 Task: Add Liquid I.V. Hydration Multiplier, Passion Fruit to the cart.
Action: Mouse pressed left at (18, 89)
Screenshot: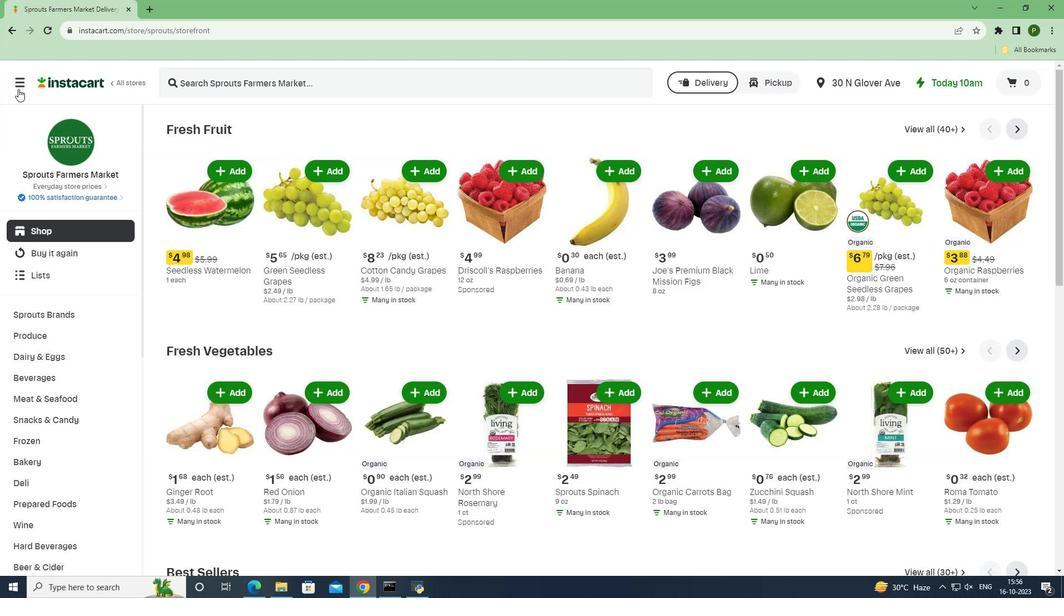 
Action: Mouse moved to (47, 293)
Screenshot: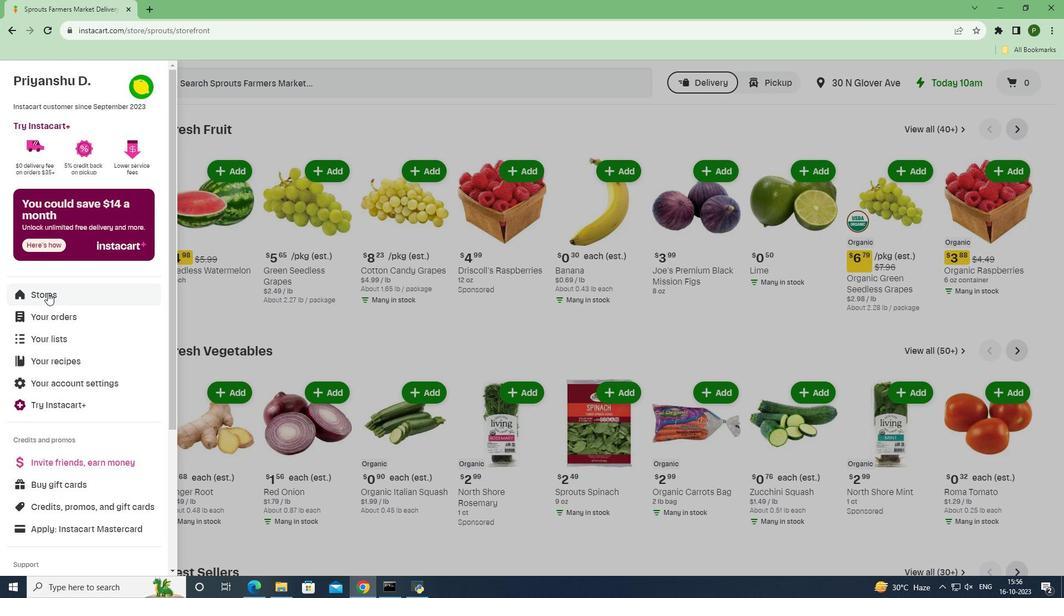 
Action: Mouse pressed left at (47, 293)
Screenshot: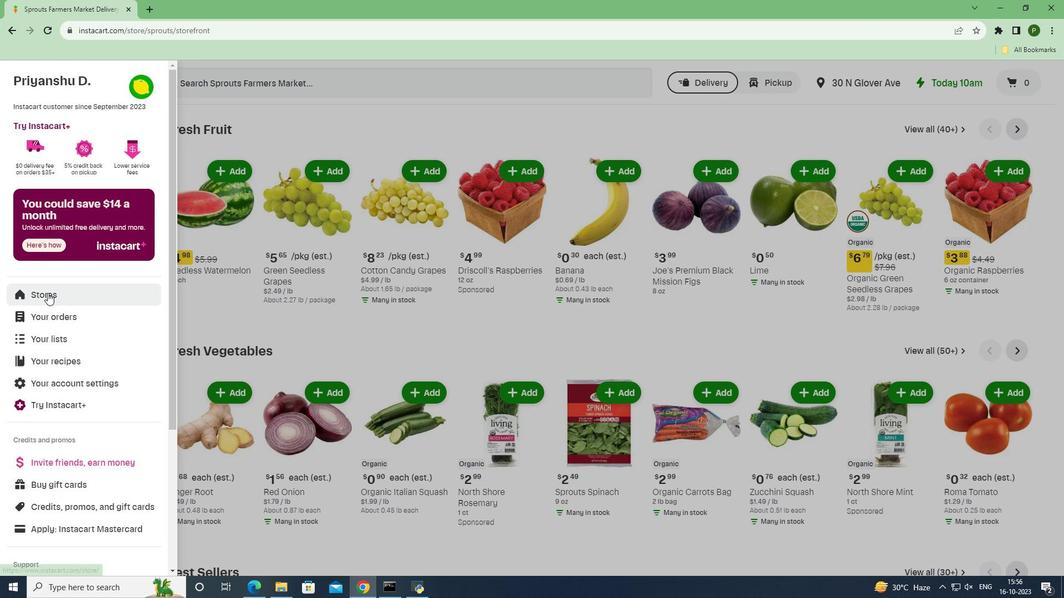 
Action: Mouse moved to (255, 127)
Screenshot: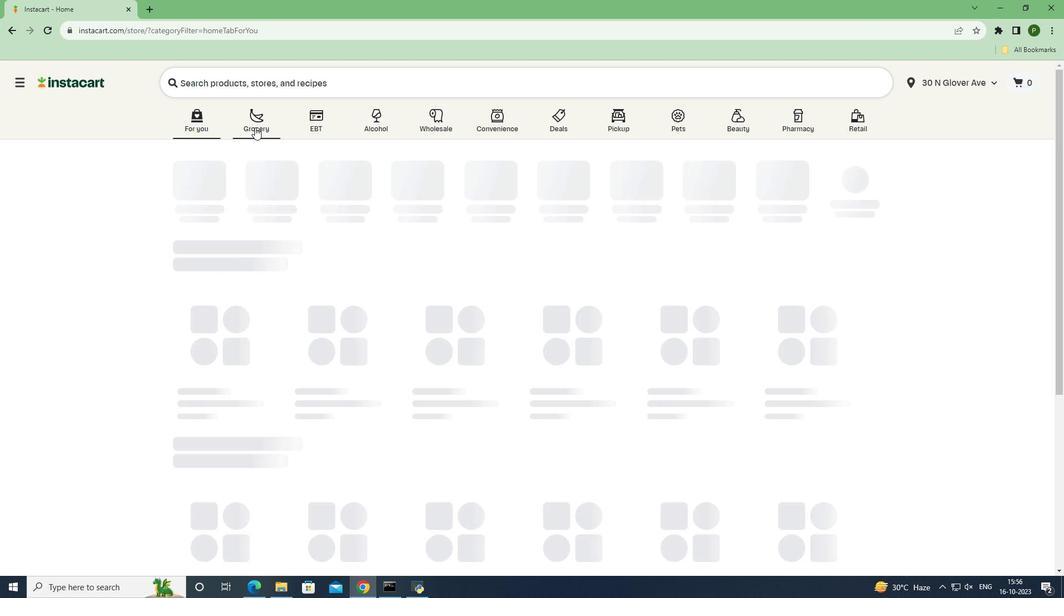 
Action: Mouse pressed left at (255, 127)
Screenshot: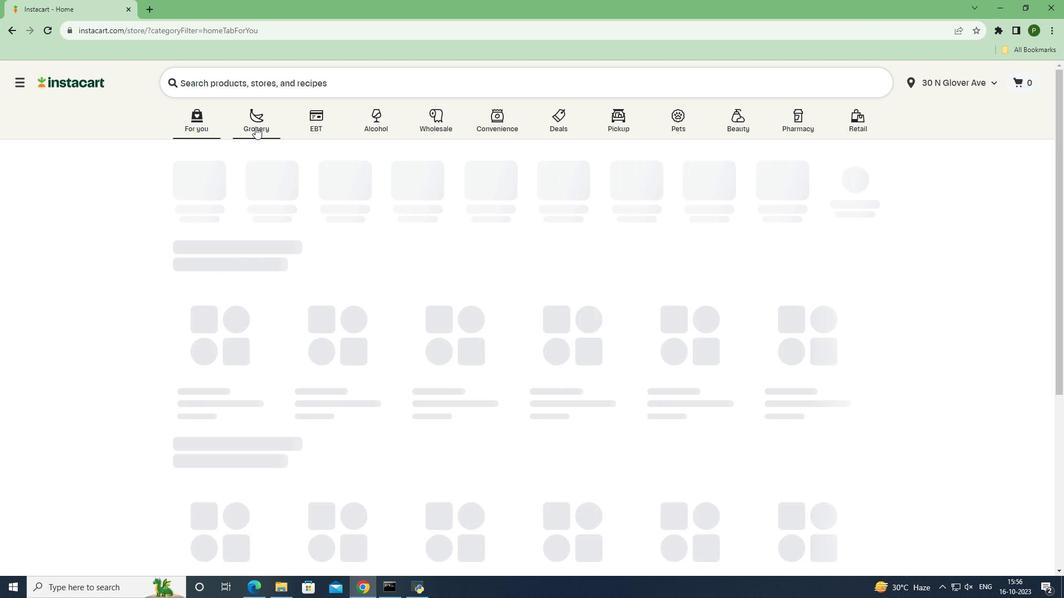 
Action: Mouse moved to (673, 248)
Screenshot: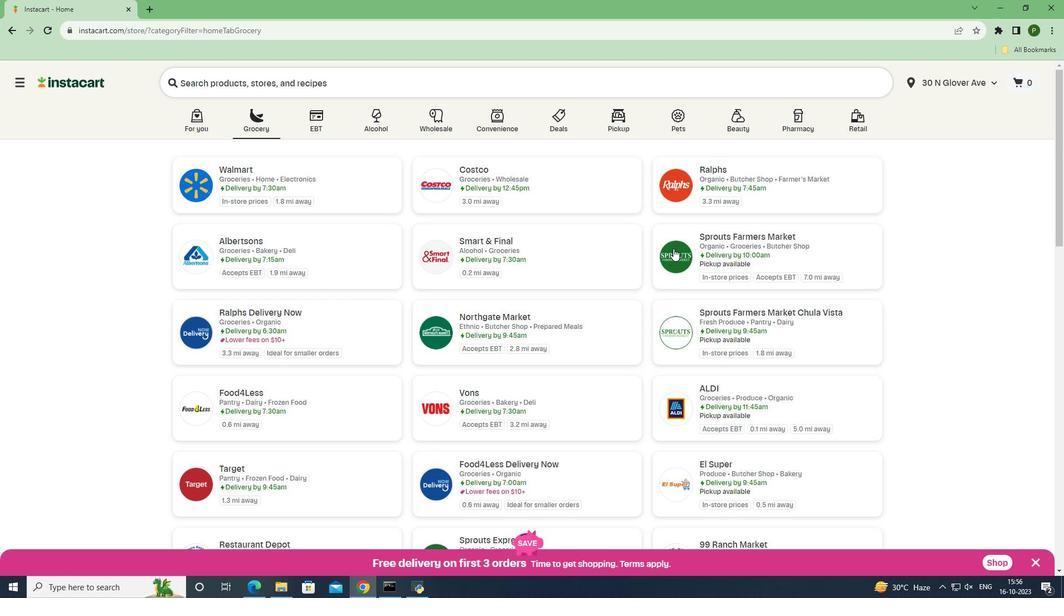 
Action: Mouse pressed left at (673, 248)
Screenshot: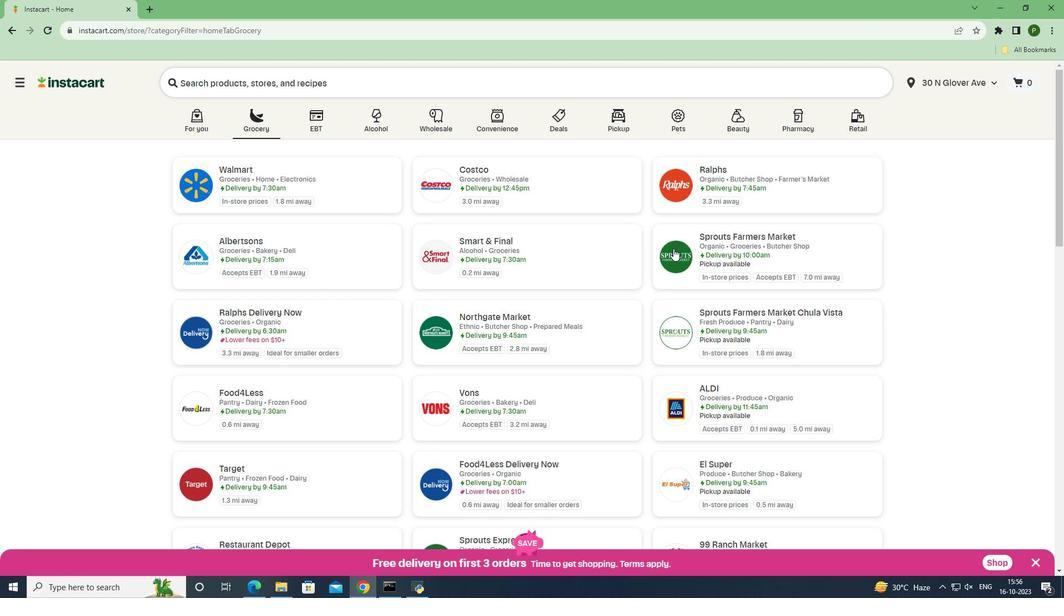 
Action: Mouse moved to (69, 376)
Screenshot: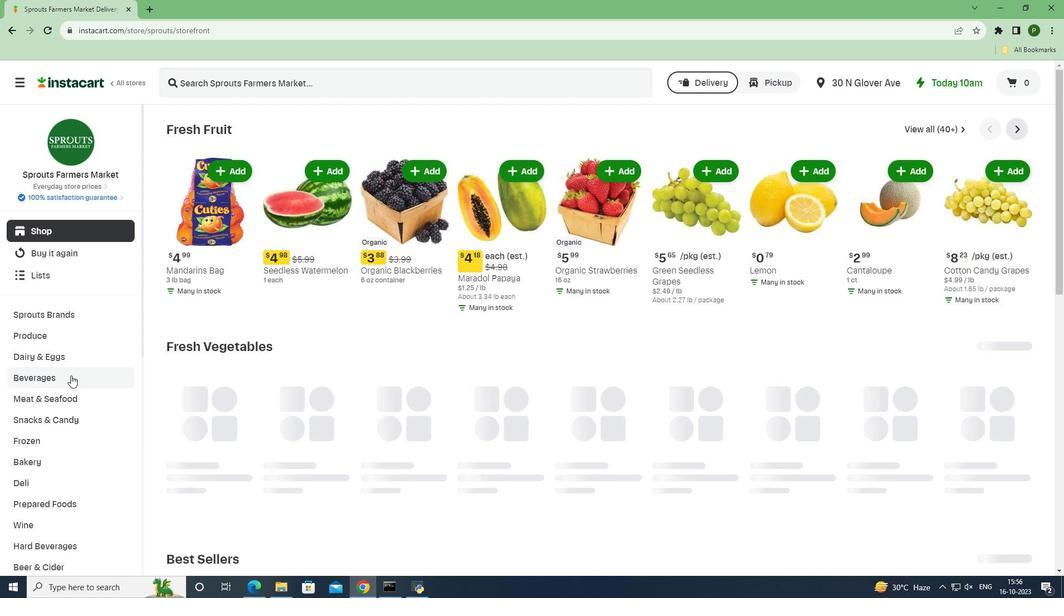 
Action: Mouse pressed left at (69, 376)
Screenshot: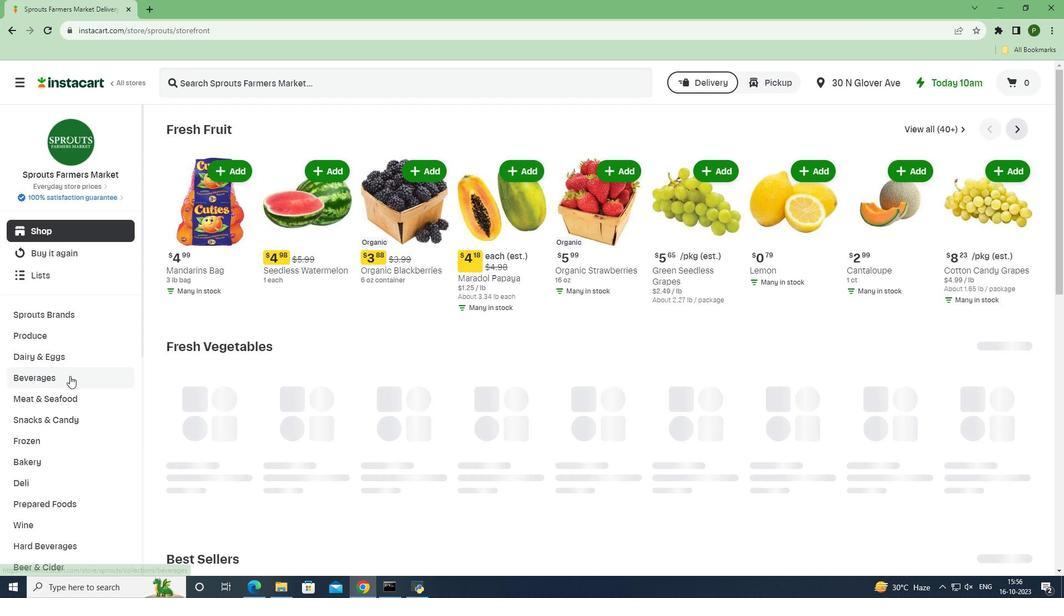 
Action: Mouse moved to (996, 154)
Screenshot: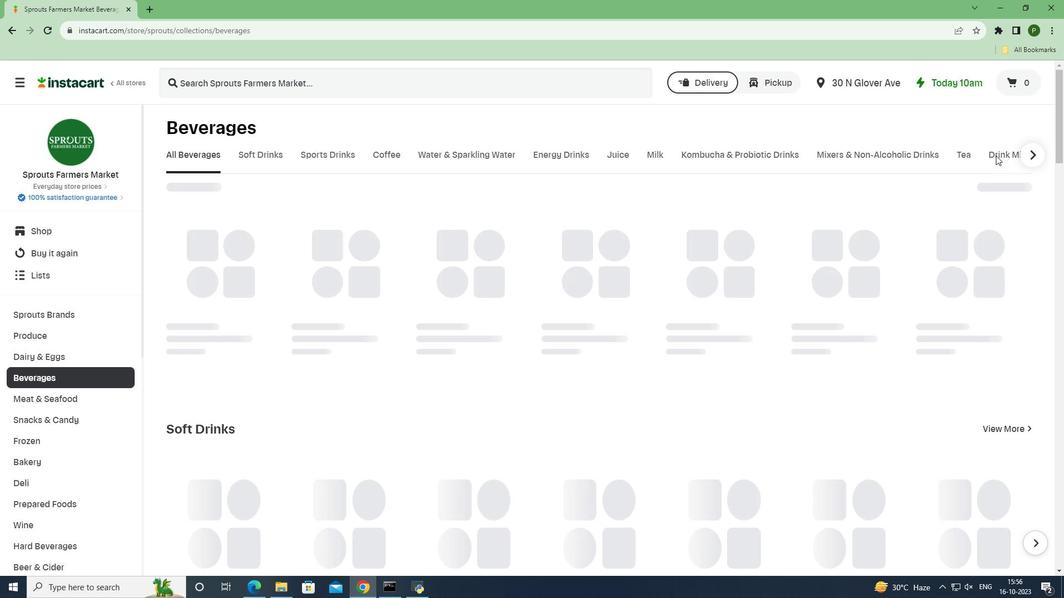 
Action: Mouse pressed left at (996, 154)
Screenshot: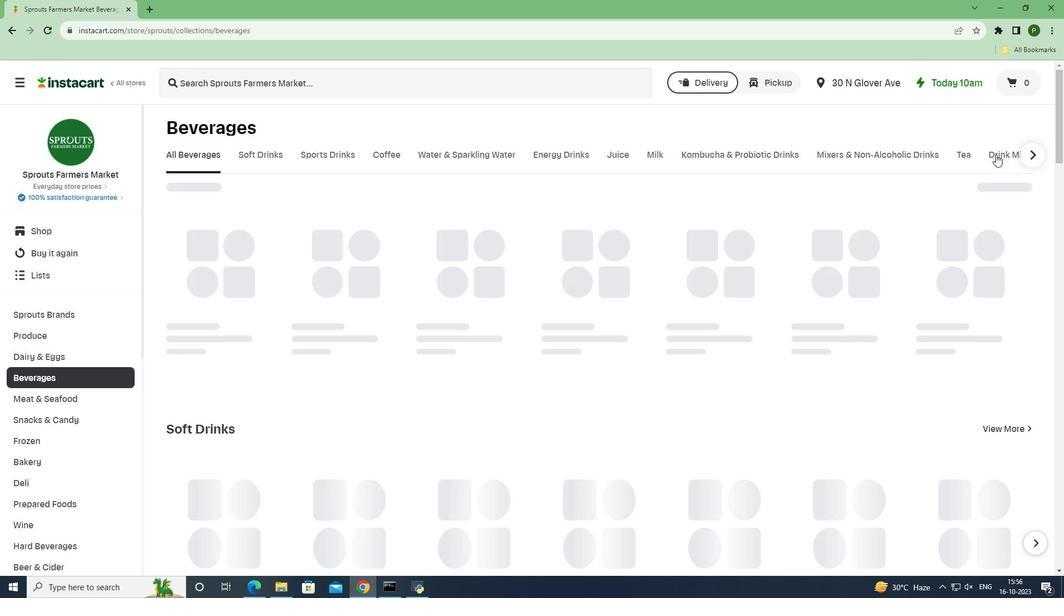 
Action: Mouse moved to (306, 202)
Screenshot: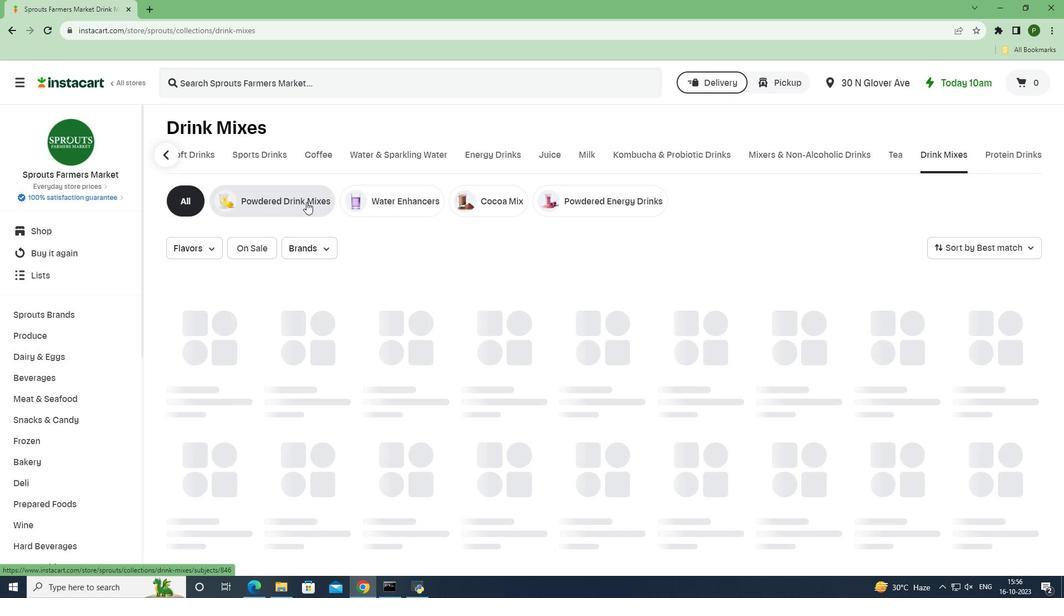 
Action: Mouse pressed left at (306, 202)
Screenshot: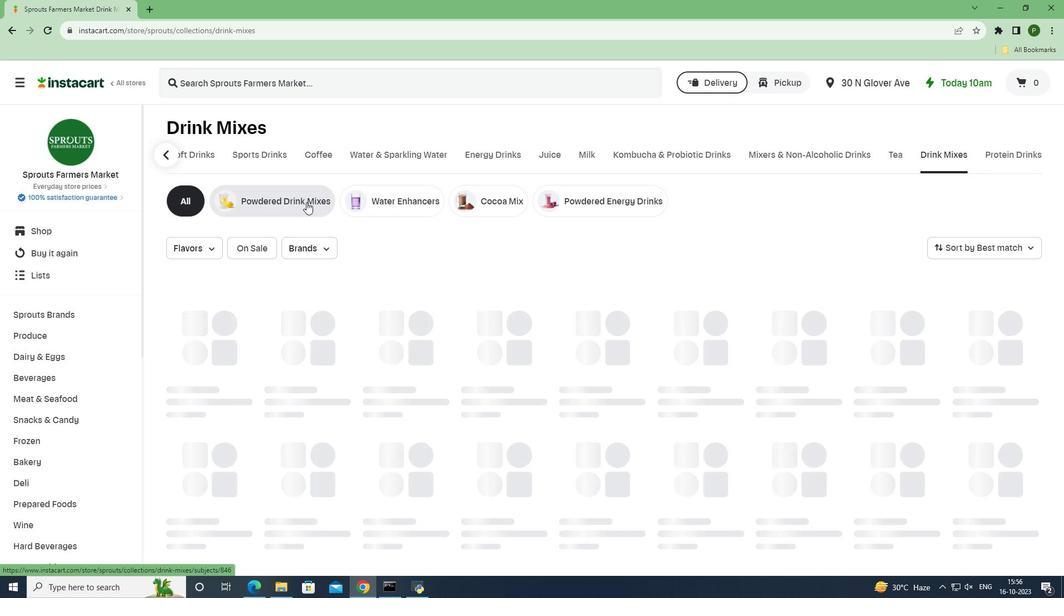 
Action: Mouse moved to (292, 83)
Screenshot: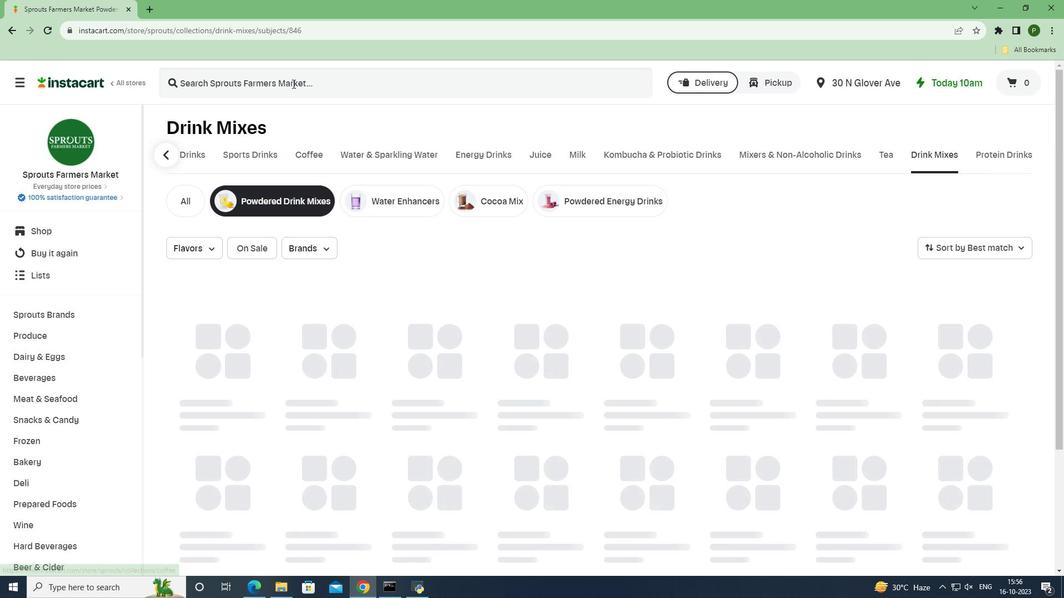 
Action: Mouse pressed left at (292, 83)
Screenshot: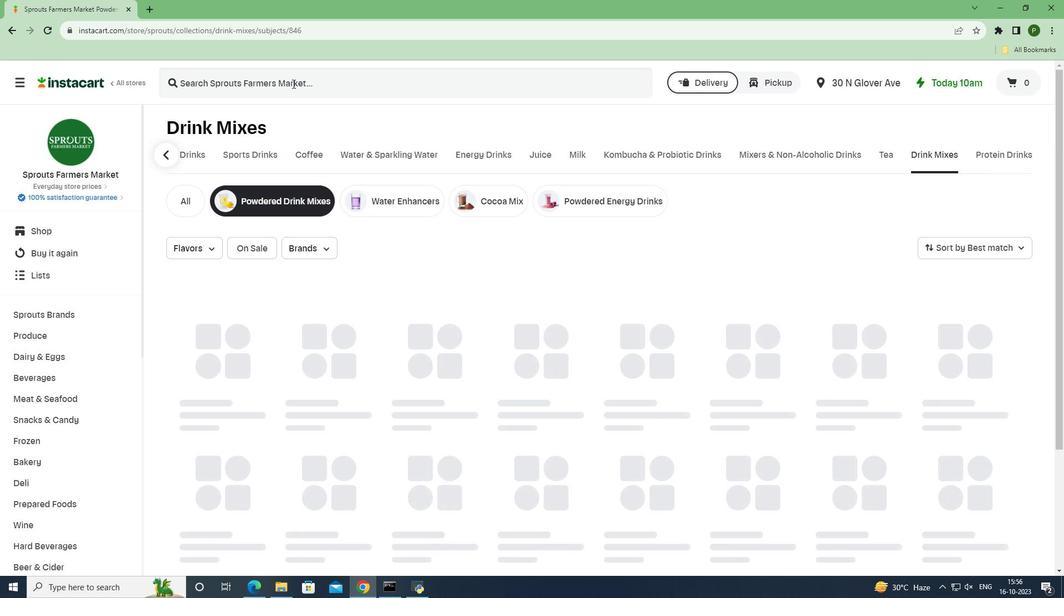 
Action: Key pressed <Key.caps_lock>L<Key.caps_lock>iquid<Key.space><Key.caps_lock>I.V.<Key.space>H<Key.caps_lock>ydration<Key.space><Key.caps_lock>M<Key.caps_lock>ultiplier<Key.space>,<Key.space><Key.caps_lock>P<Key.caps_lock>assion<Key.space><Key.caps_lock>F<Key.caps_lock>ruit<Key.space><Key.enter>
Screenshot: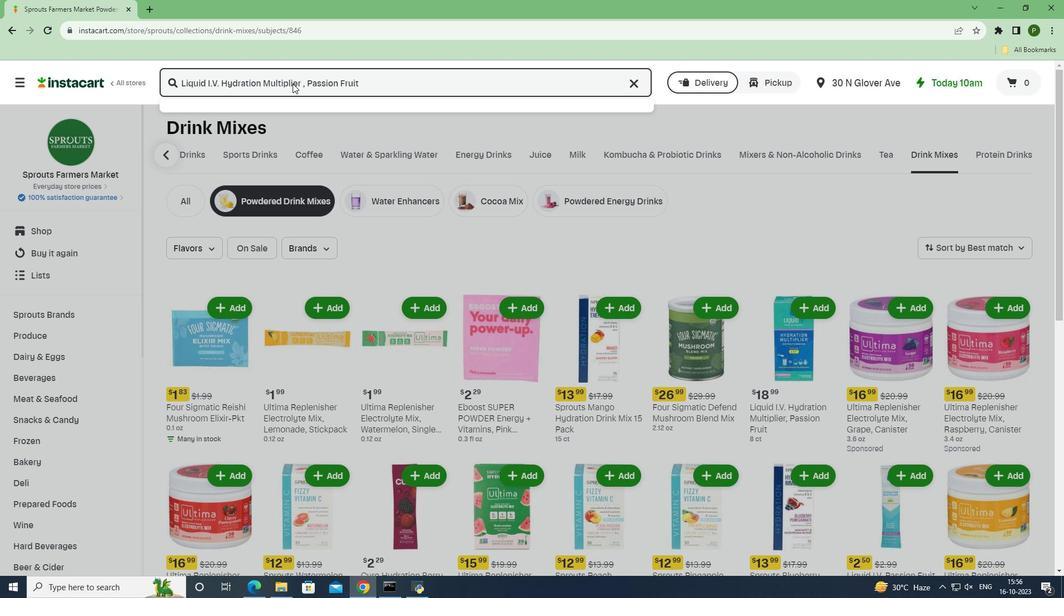
Action: Mouse moved to (296, 202)
Screenshot: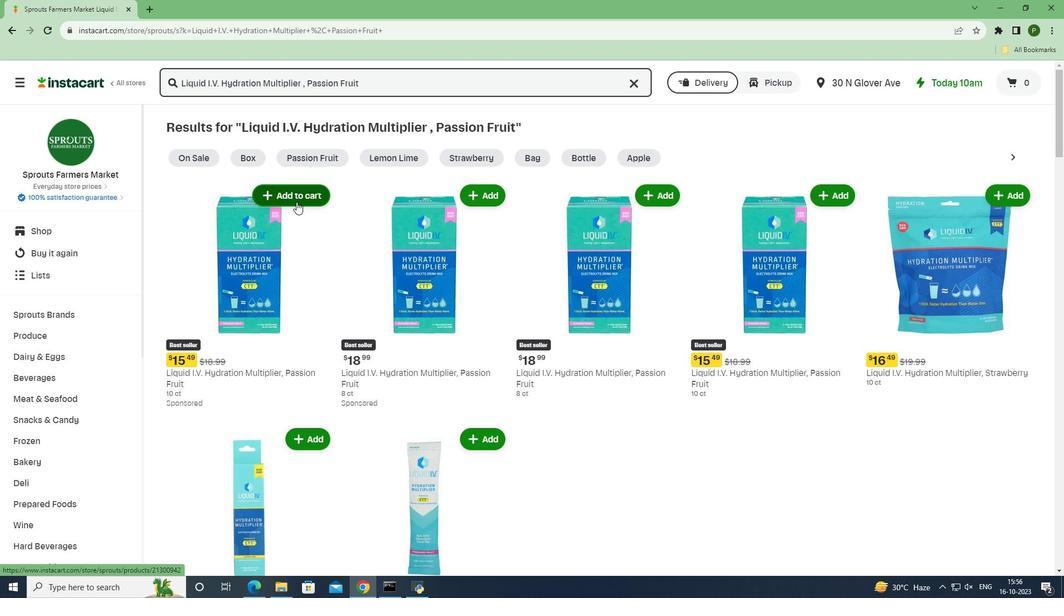 
Action: Mouse pressed left at (296, 202)
Screenshot: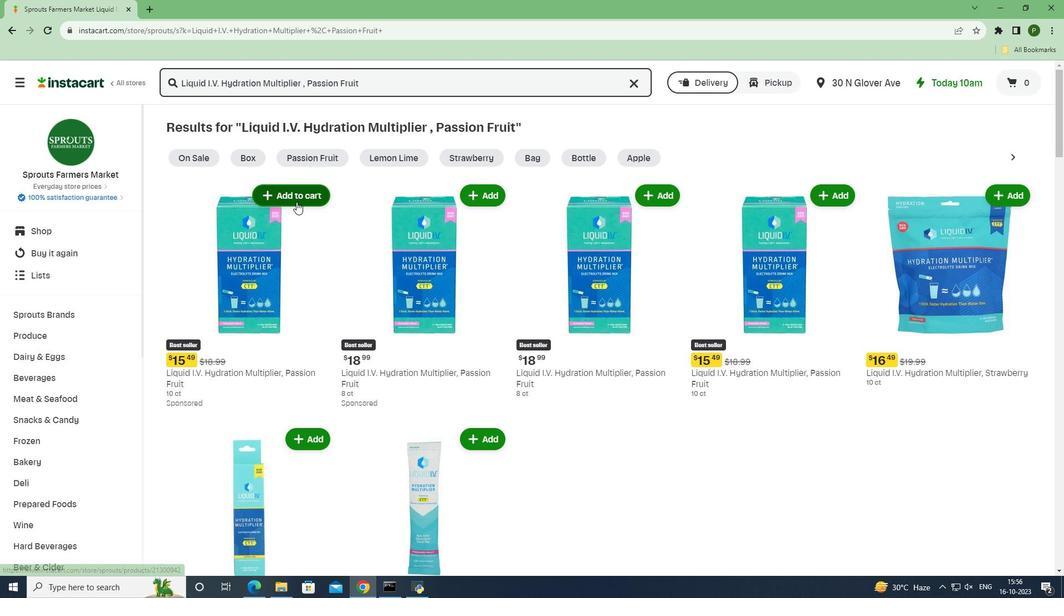 
Action: Mouse moved to (323, 259)
Screenshot: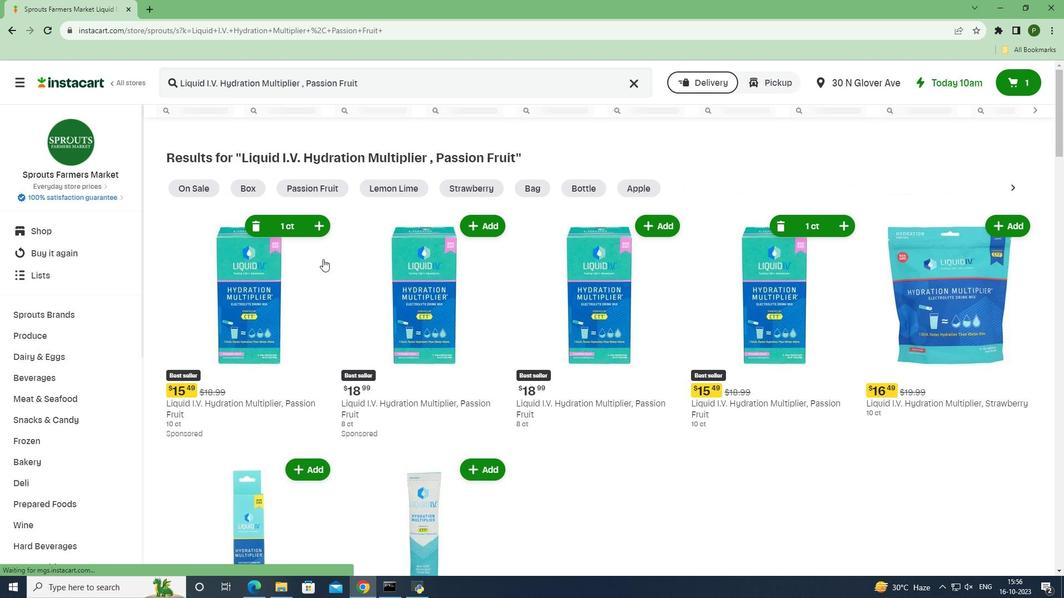 
